Task: In the  document Sarah.pdf Write the word in the shape with center alignment 'LOL'Change Page orientation to  'Landscape' Insert emoji in the beginning of quote: Pink Heart
Action: Mouse moved to (246, 311)
Screenshot: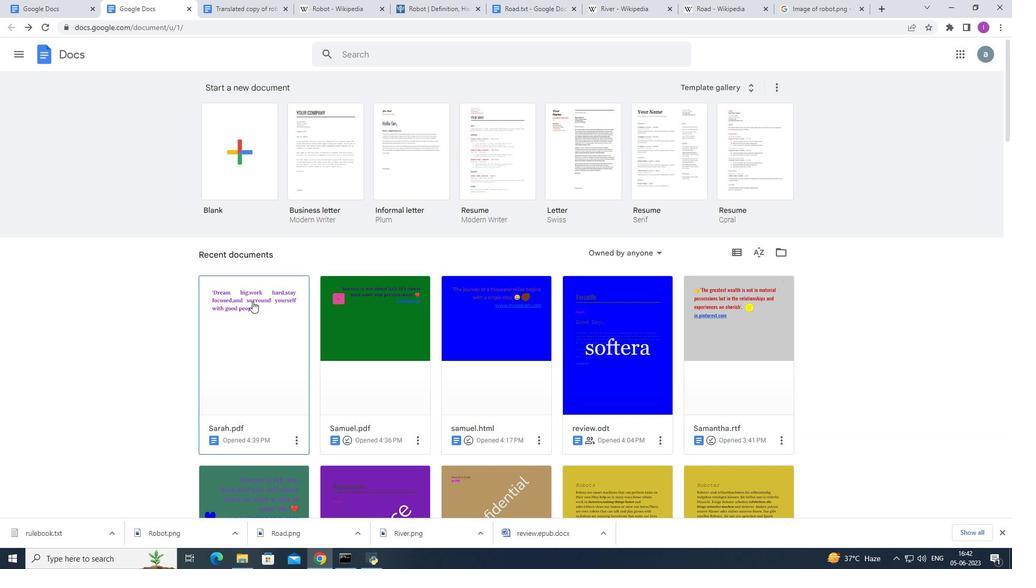 
Action: Mouse pressed left at (246, 311)
Screenshot: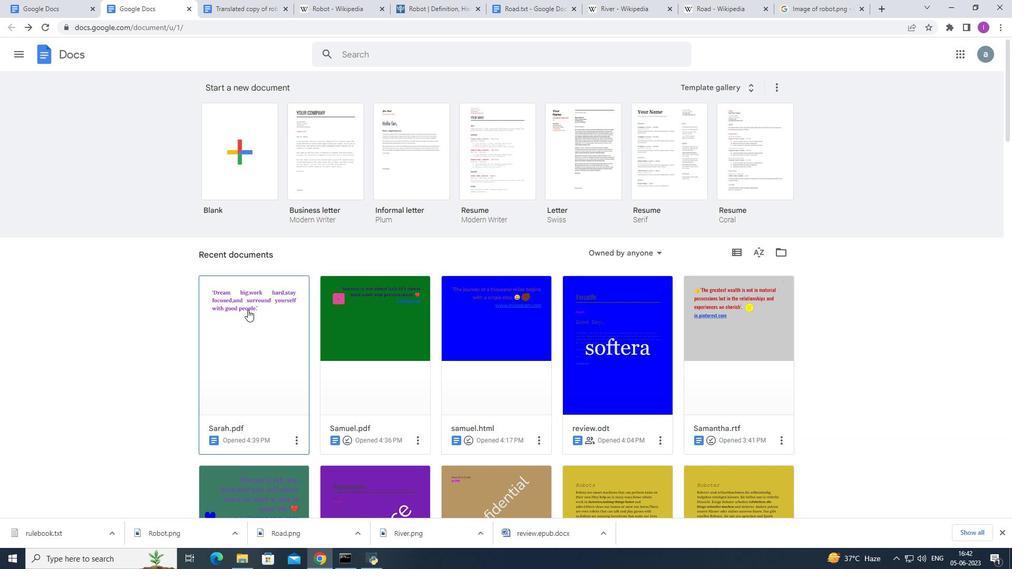 
Action: Mouse moved to (37, 62)
Screenshot: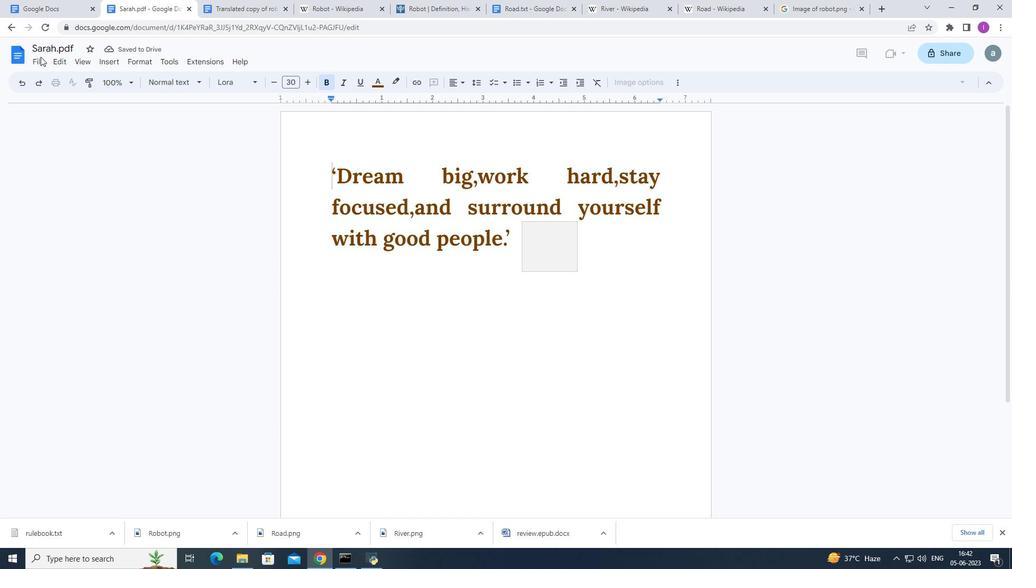 
Action: Mouse pressed left at (37, 62)
Screenshot: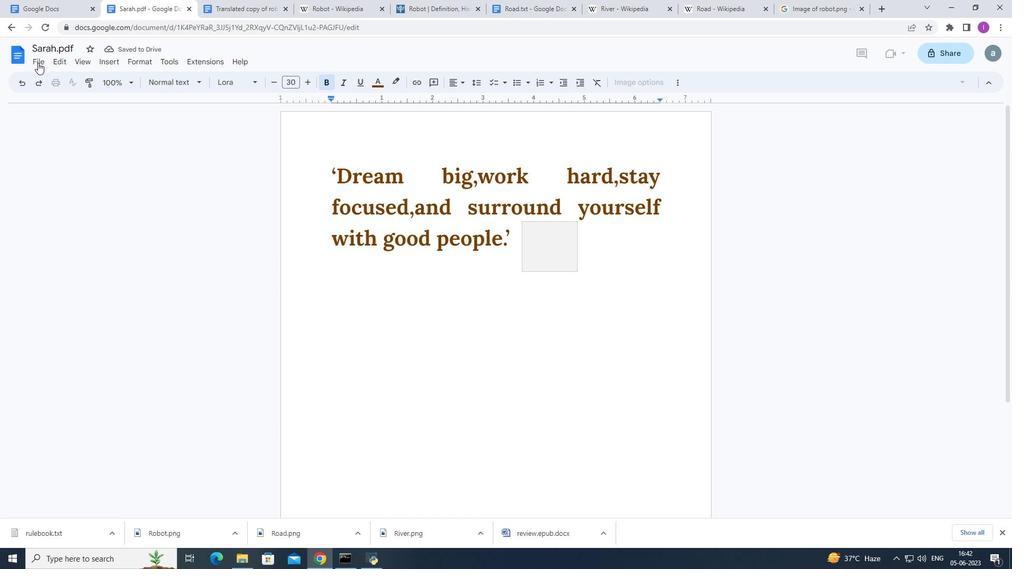 
Action: Mouse moved to (71, 353)
Screenshot: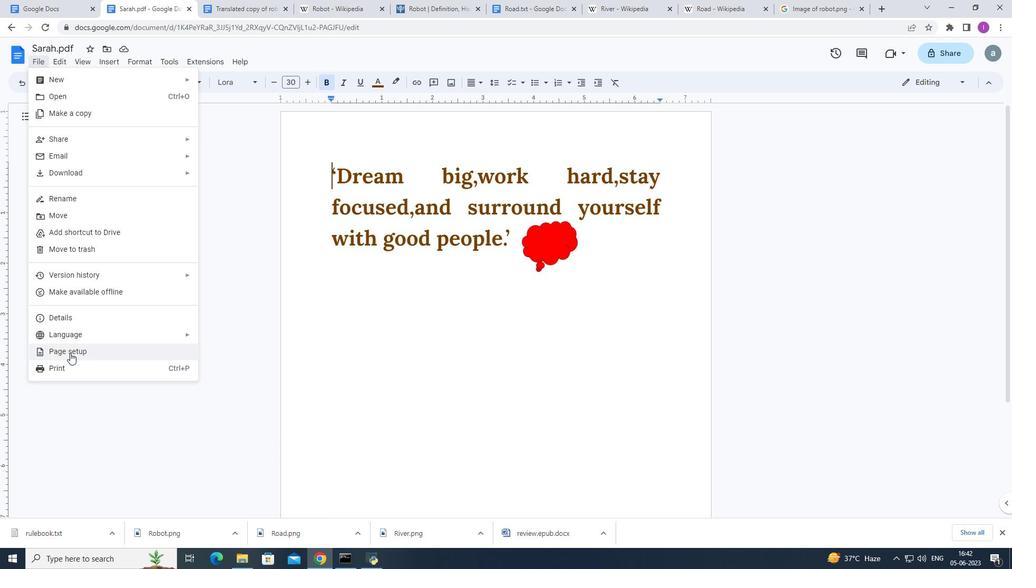 
Action: Mouse pressed left at (71, 353)
Screenshot: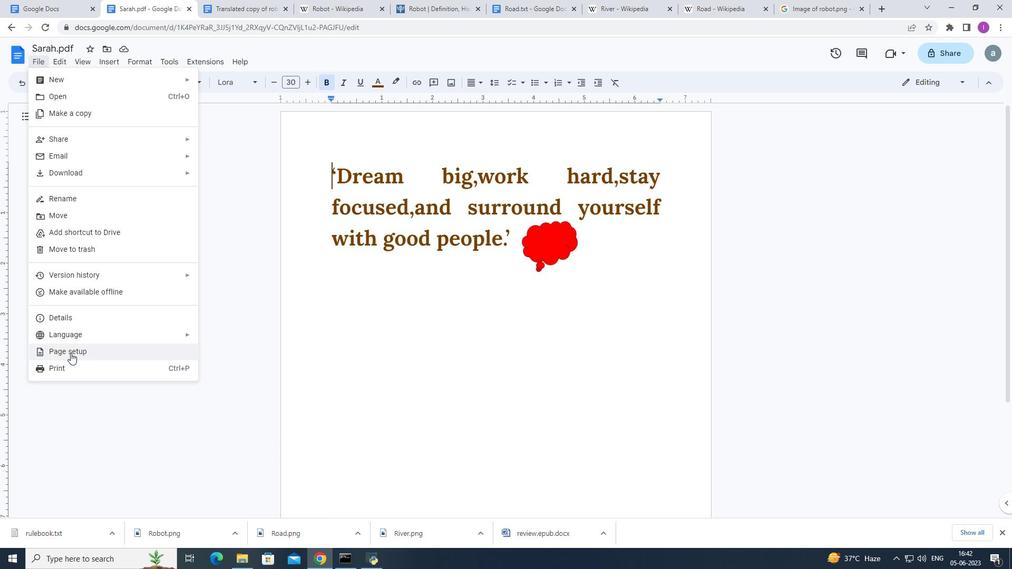 
Action: Mouse moved to (502, 259)
Screenshot: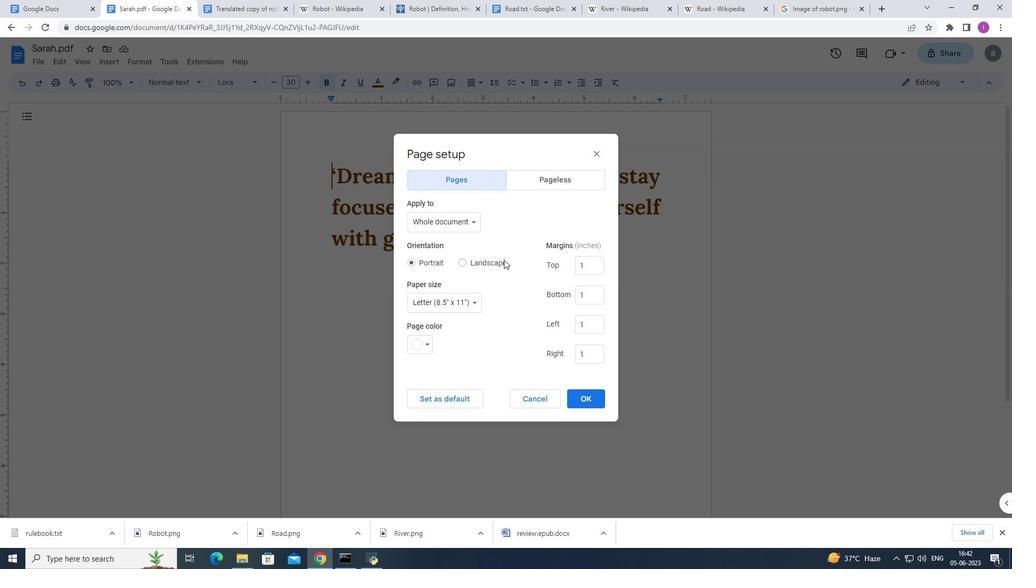 
Action: Mouse pressed left at (502, 259)
Screenshot: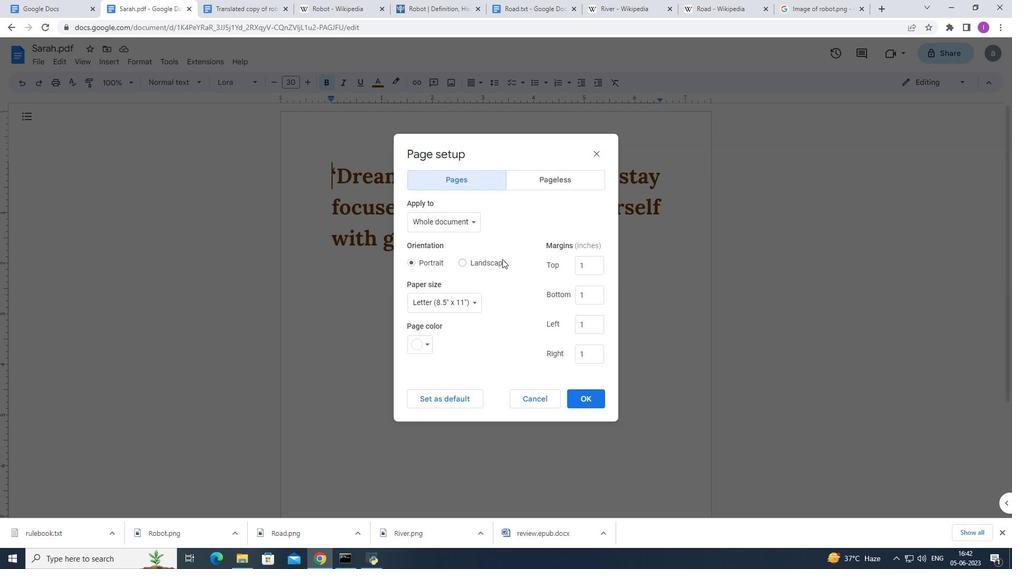 
Action: Mouse moved to (594, 400)
Screenshot: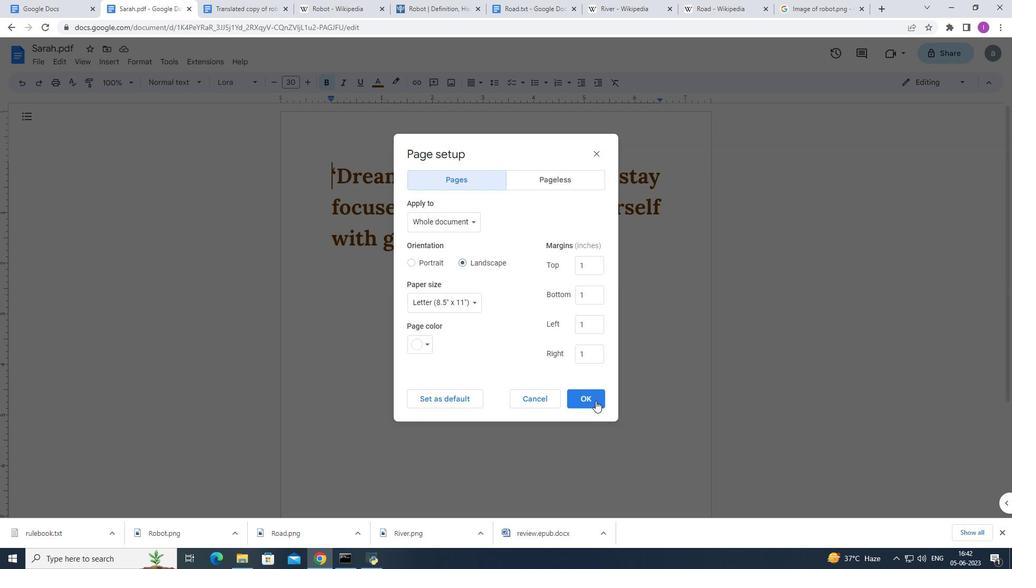 
Action: Mouse pressed left at (594, 400)
Screenshot: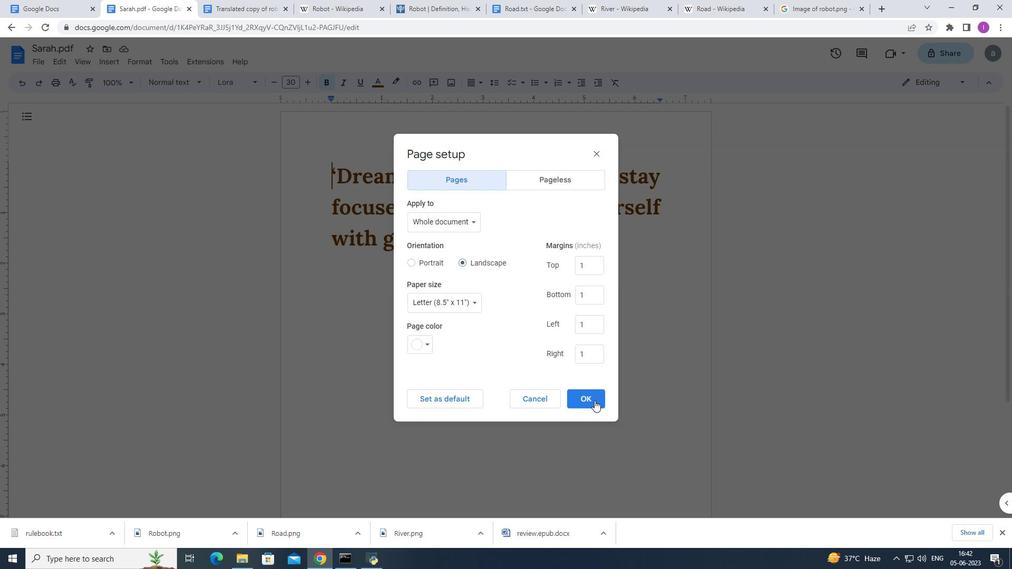 
Action: Mouse moved to (486, 246)
Screenshot: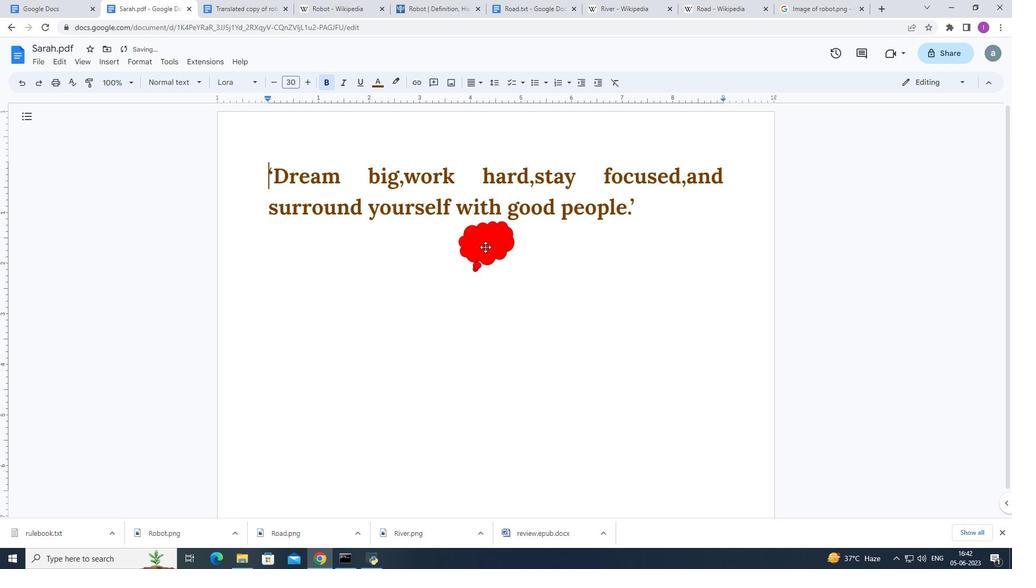 
Action: Mouse pressed left at (485, 247)
Screenshot: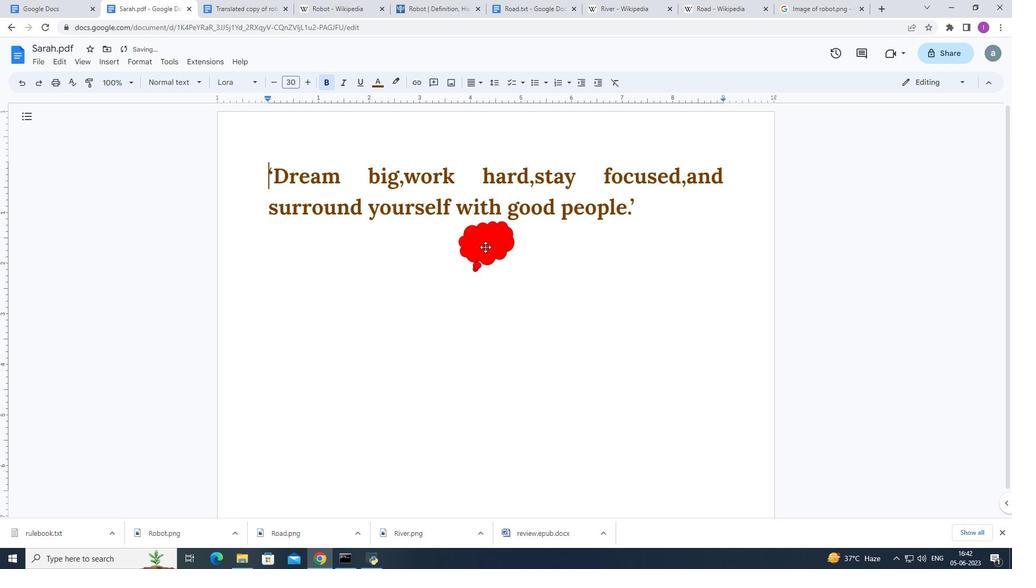 
Action: Mouse moved to (550, 259)
Screenshot: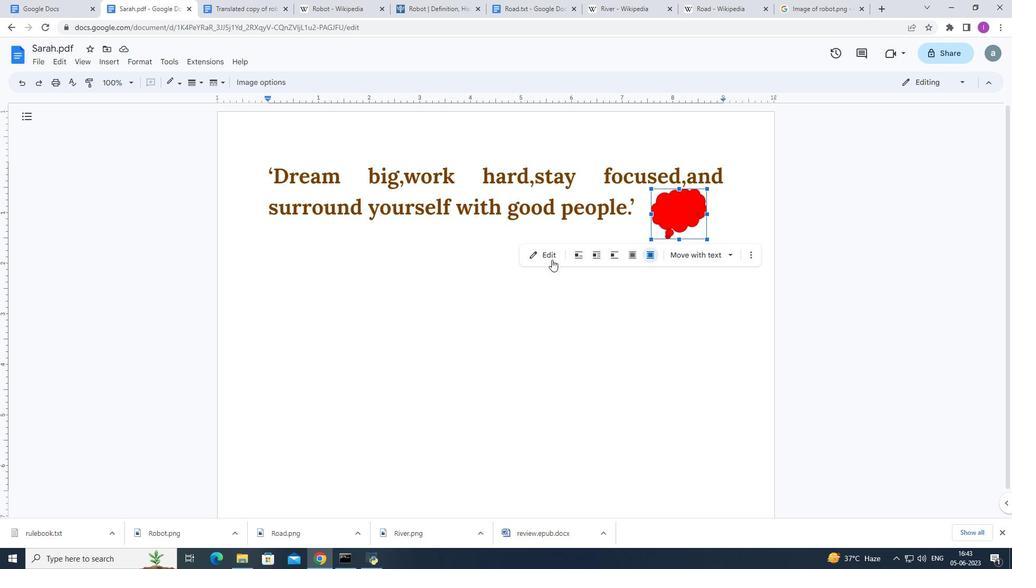 
Action: Mouse pressed left at (550, 259)
Screenshot: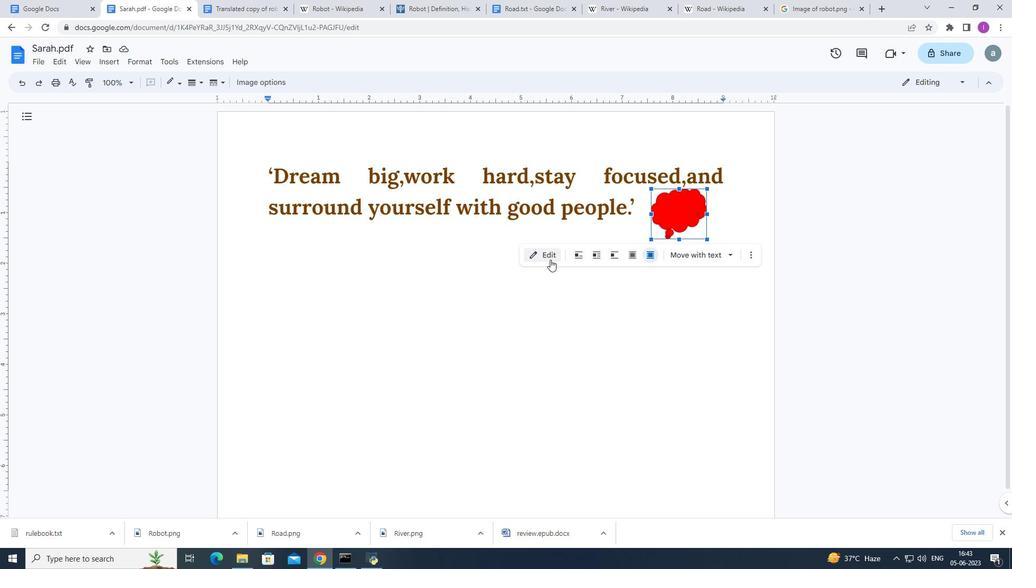 
Action: Mouse moved to (430, 99)
Screenshot: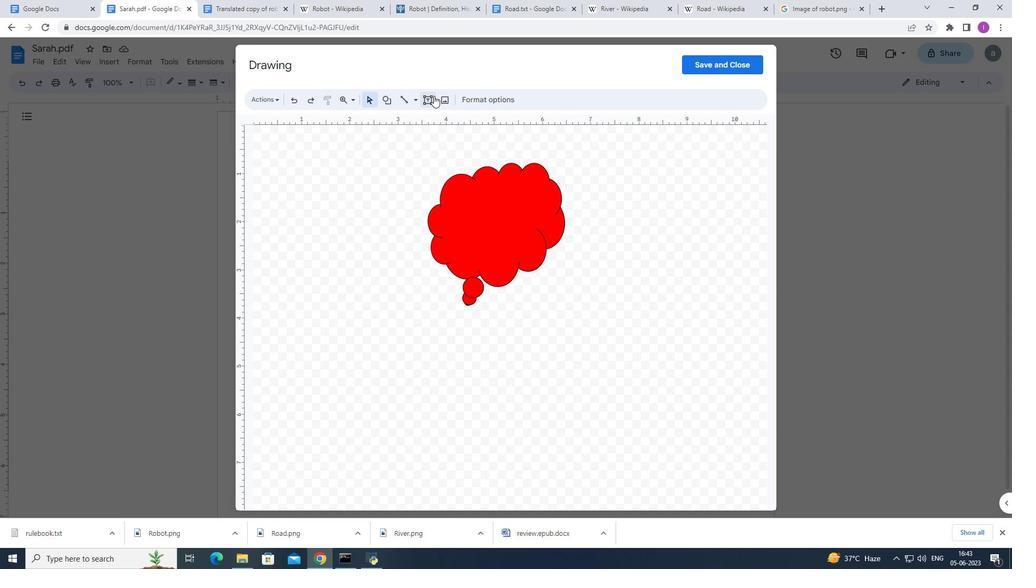 
Action: Mouse pressed left at (430, 99)
Screenshot: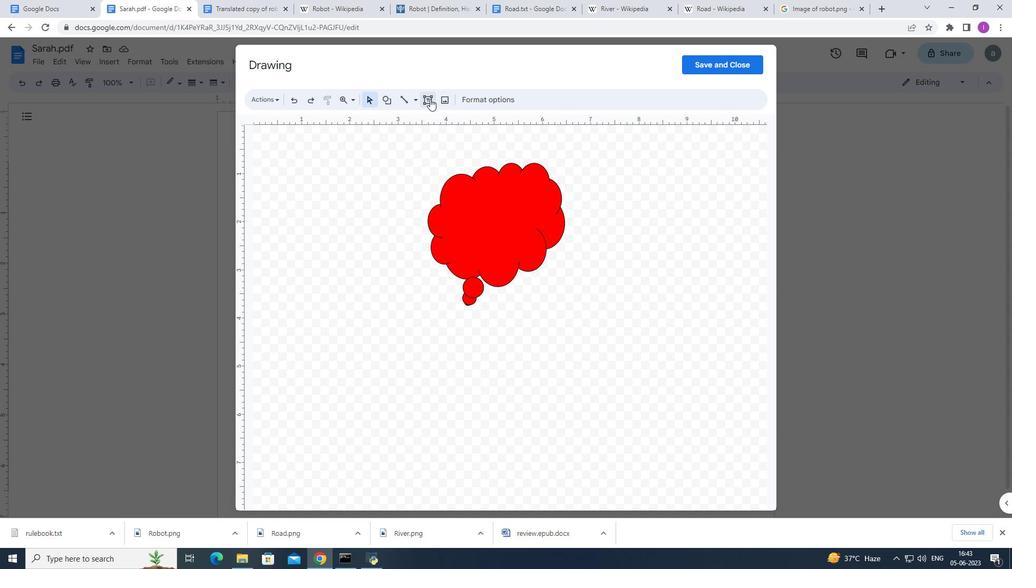 
Action: Mouse moved to (464, 221)
Screenshot: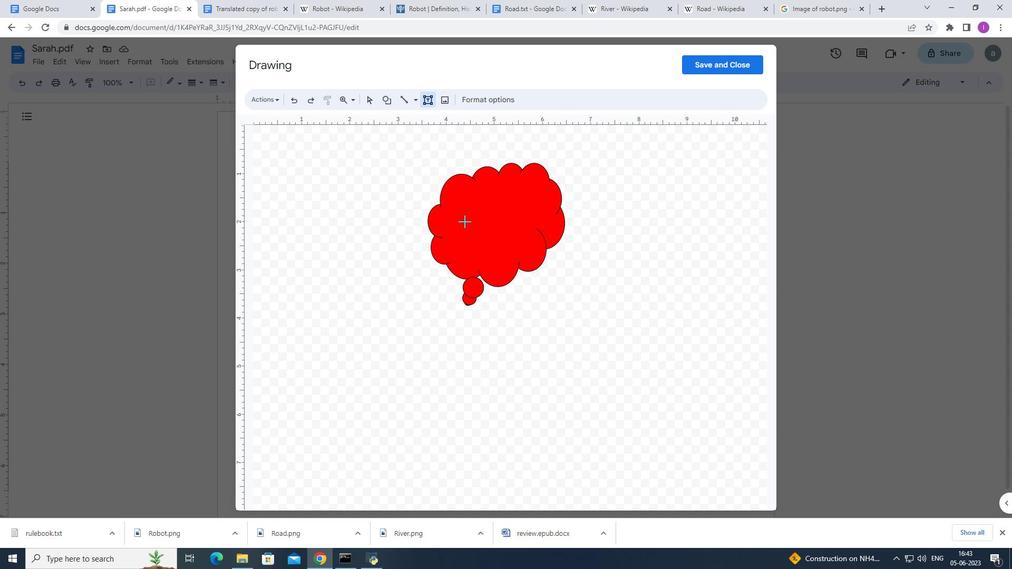 
Action: Mouse pressed left at (464, 221)
Screenshot: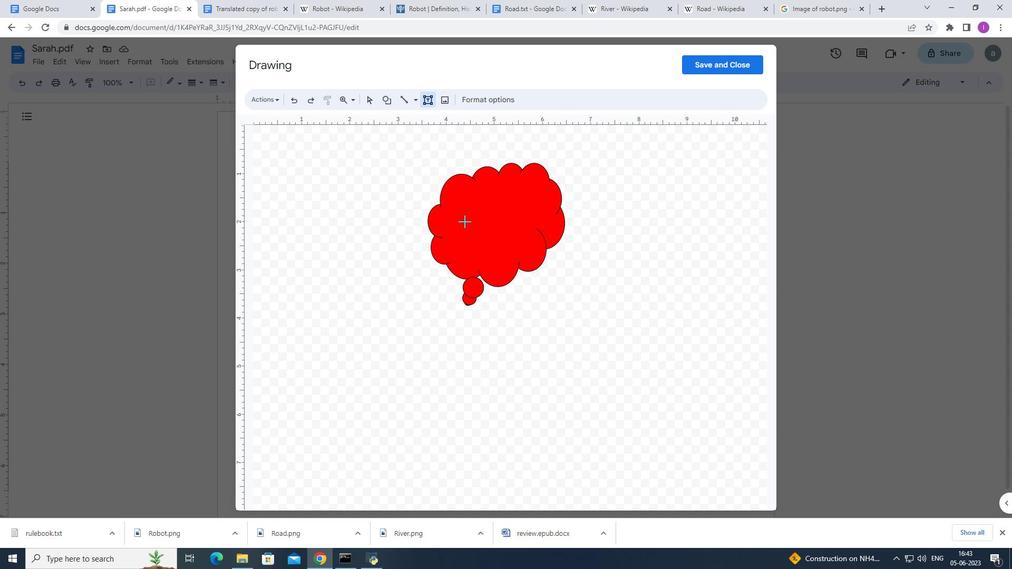 
Action: Mouse moved to (466, 221)
Screenshot: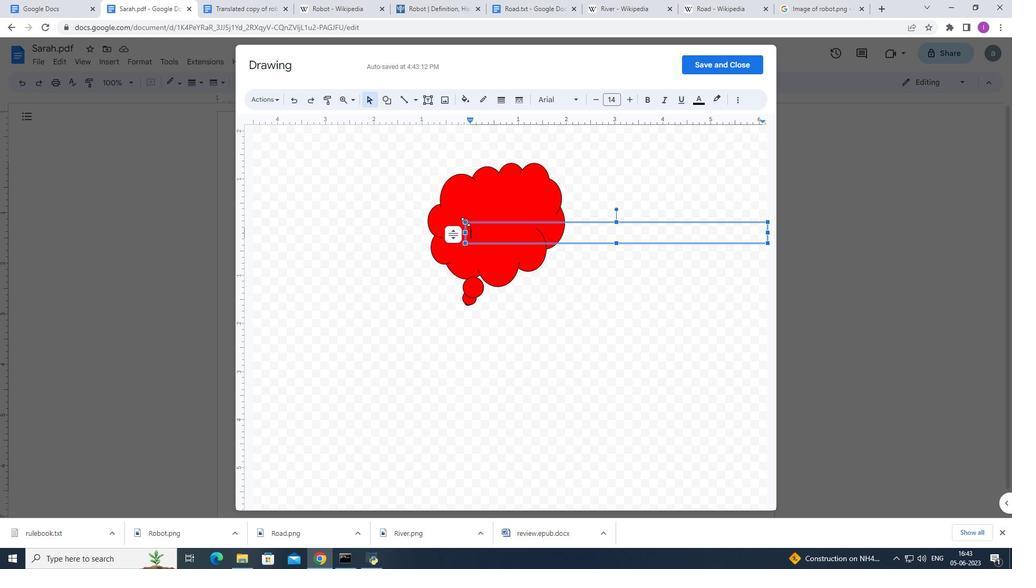 
Action: Mouse pressed left at (466, 221)
Screenshot: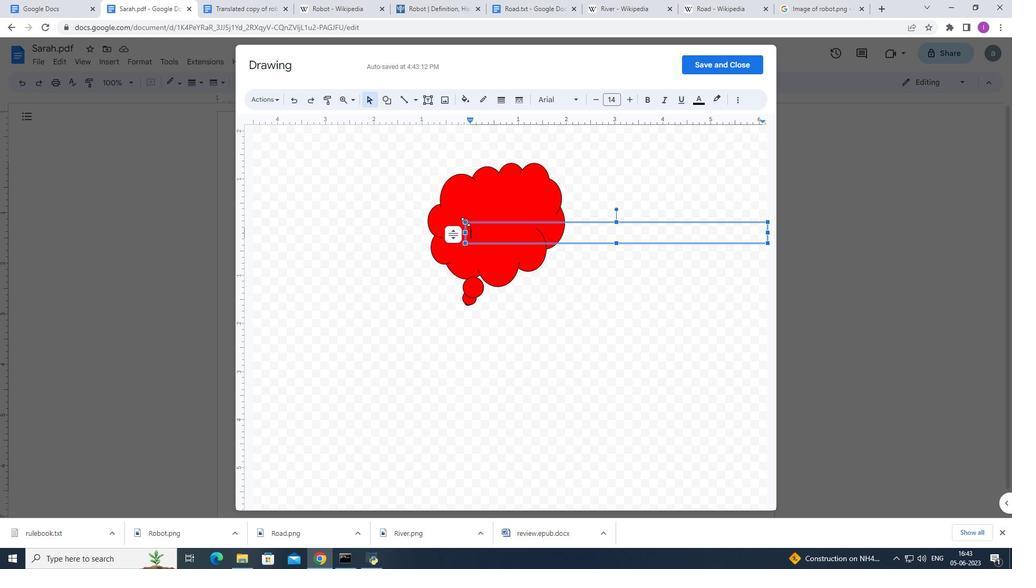 
Action: Mouse moved to (504, 235)
Screenshot: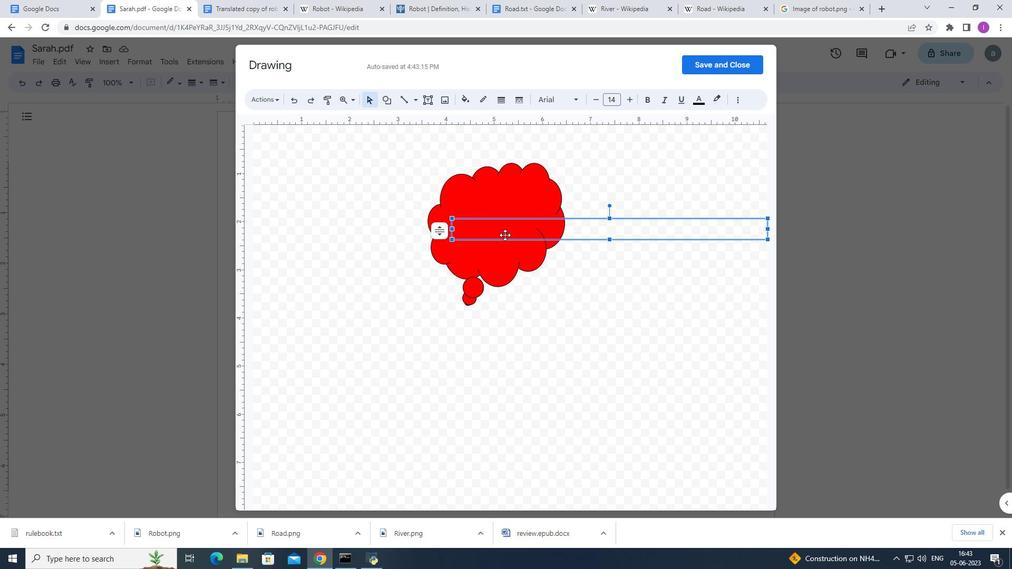 
Action: Mouse pressed left at (504, 235)
Screenshot: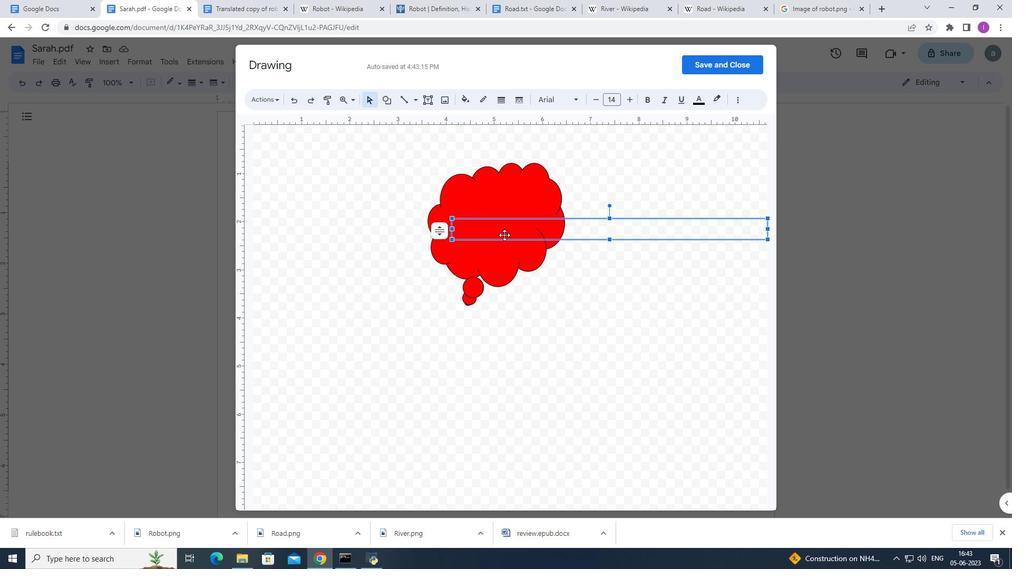 
Action: Mouse moved to (503, 236)
Screenshot: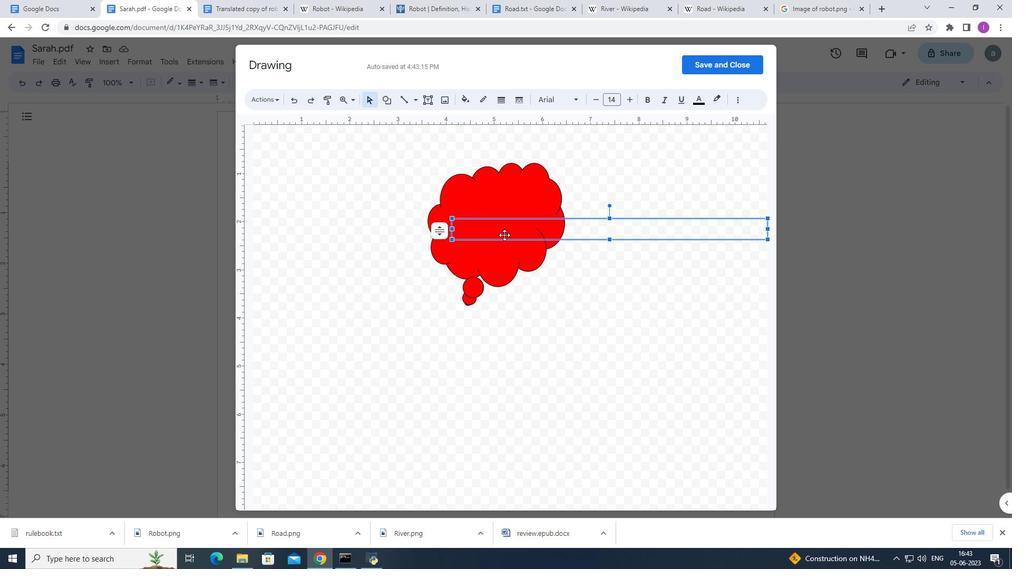 
Action: Key pressed <Key.shift>LOL
Screenshot: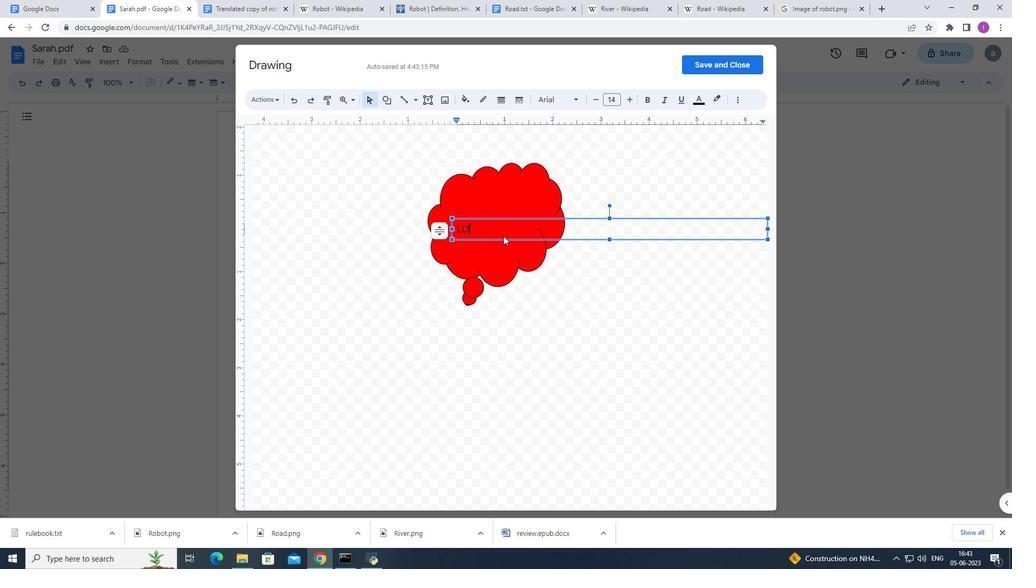 
Action: Mouse moved to (450, 219)
Screenshot: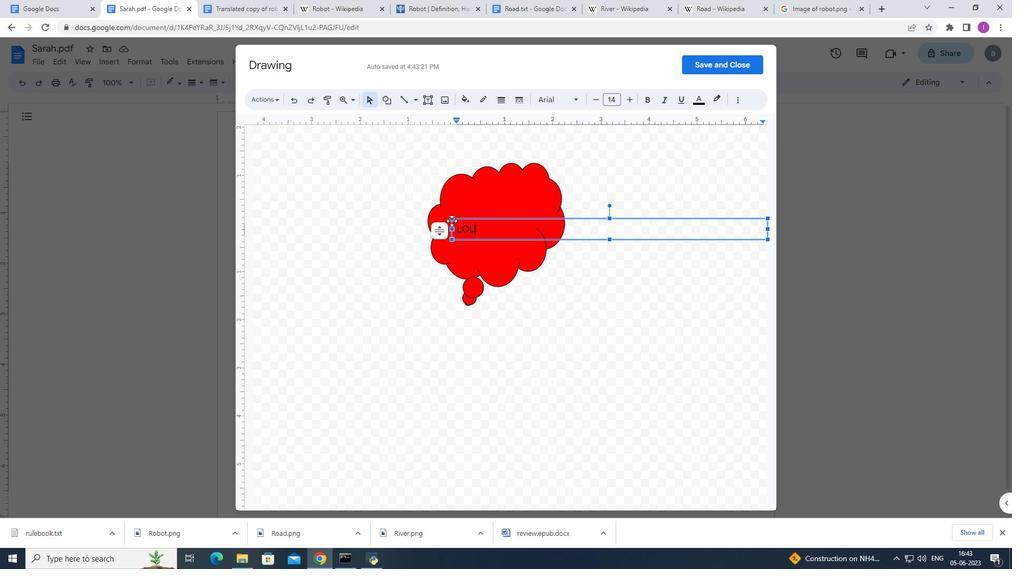 
Action: Mouse pressed left at (450, 219)
Screenshot: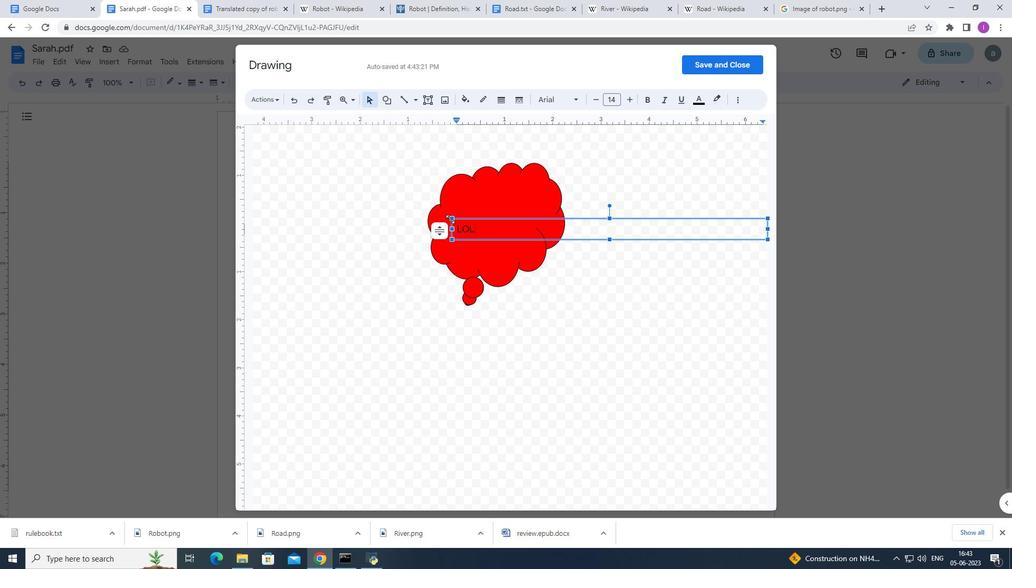 
Action: Mouse moved to (716, 59)
Screenshot: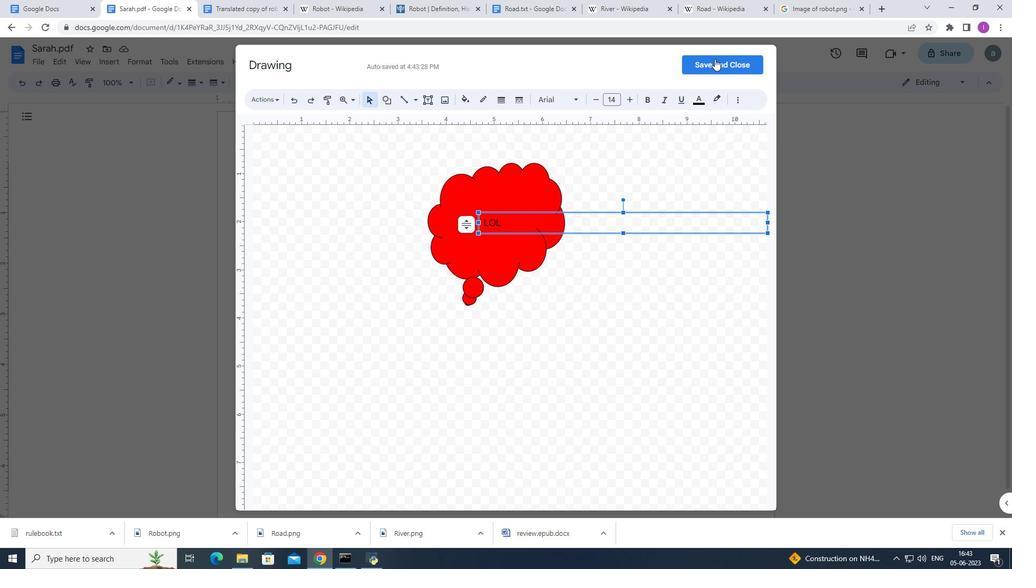 
Action: Mouse pressed left at (716, 59)
Screenshot: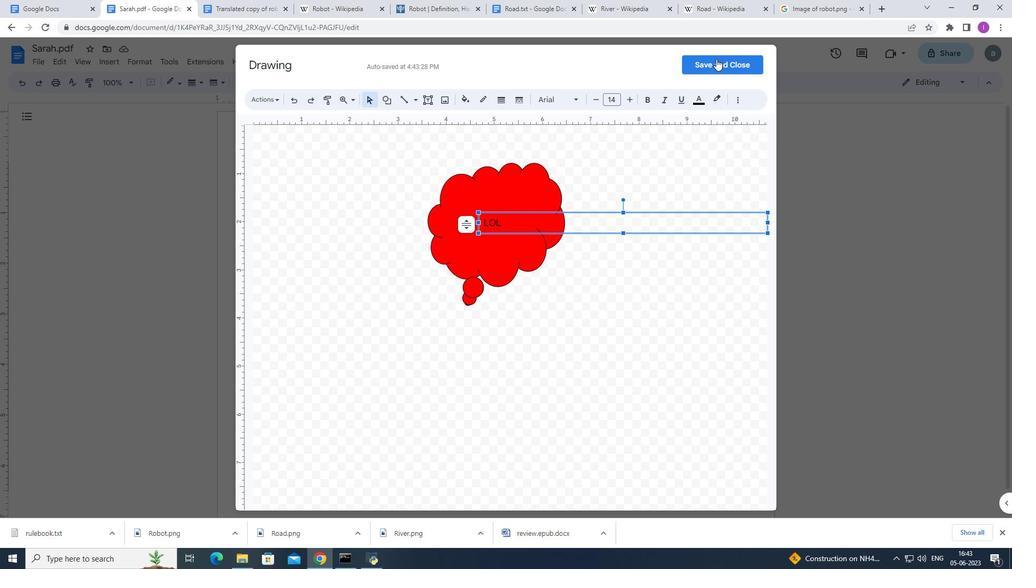 
Action: Mouse moved to (705, 210)
Screenshot: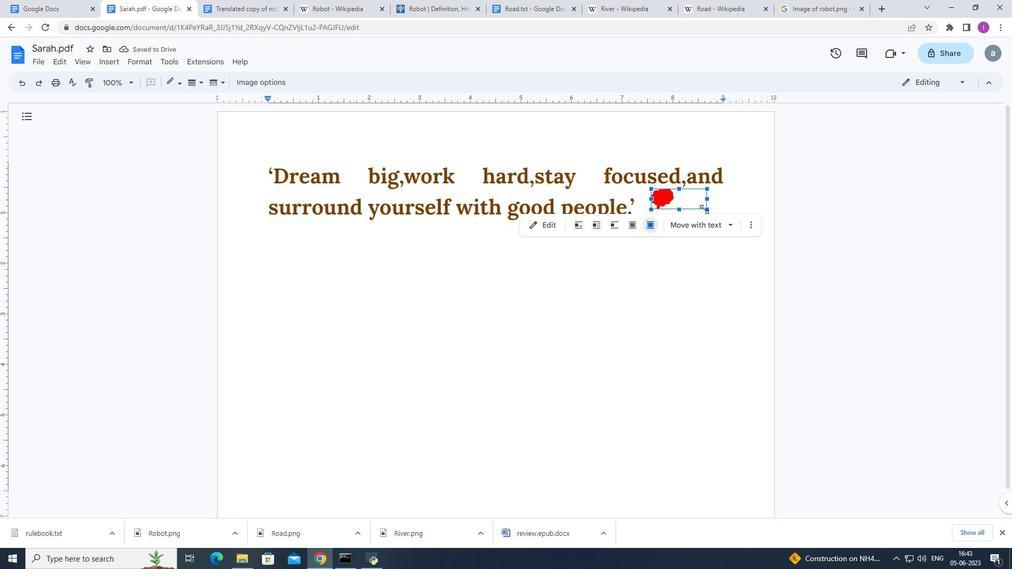 
Action: Mouse pressed left at (705, 210)
Screenshot: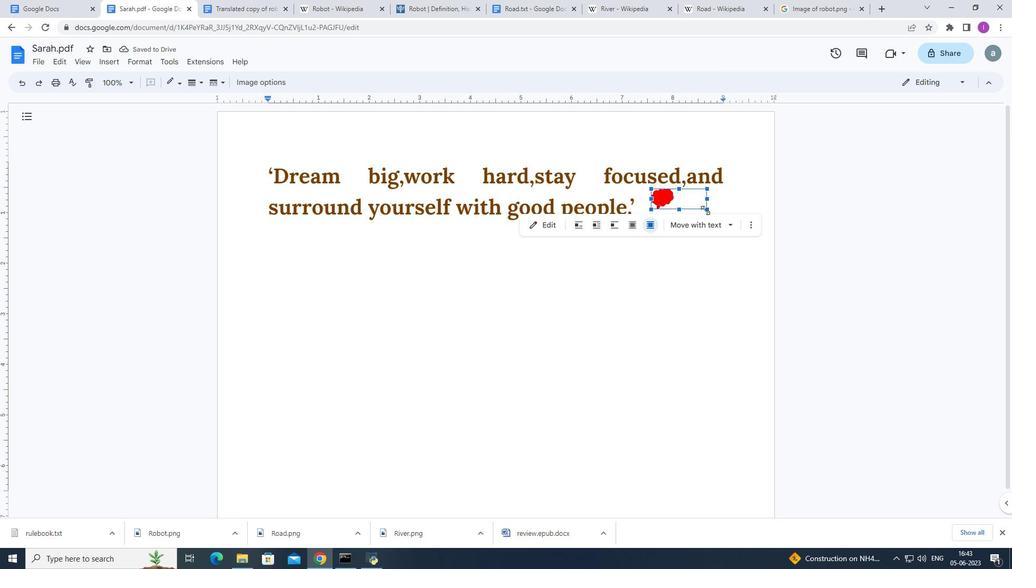 
Action: Mouse moved to (259, 182)
Screenshot: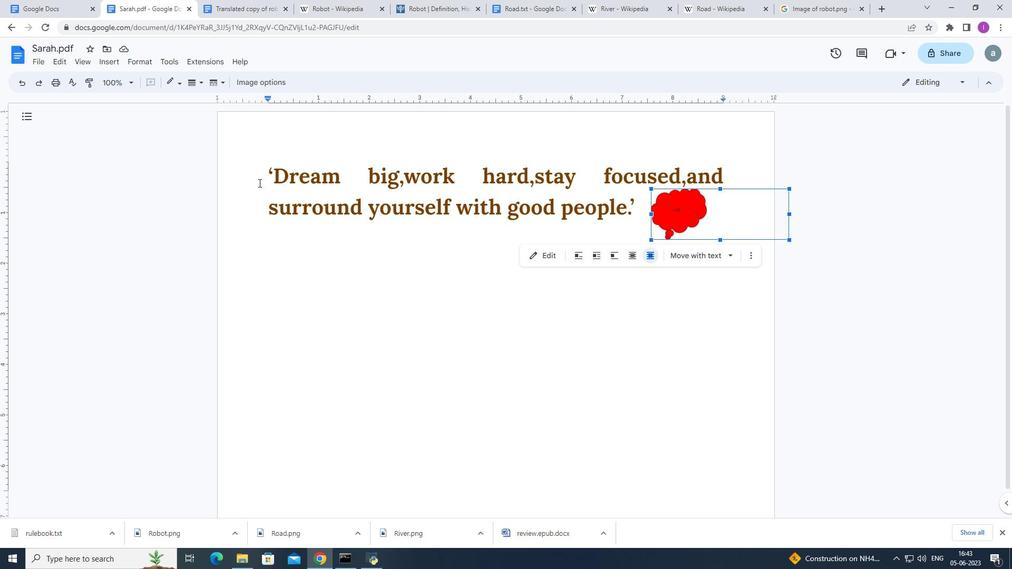 
Action: Mouse pressed left at (259, 182)
Screenshot: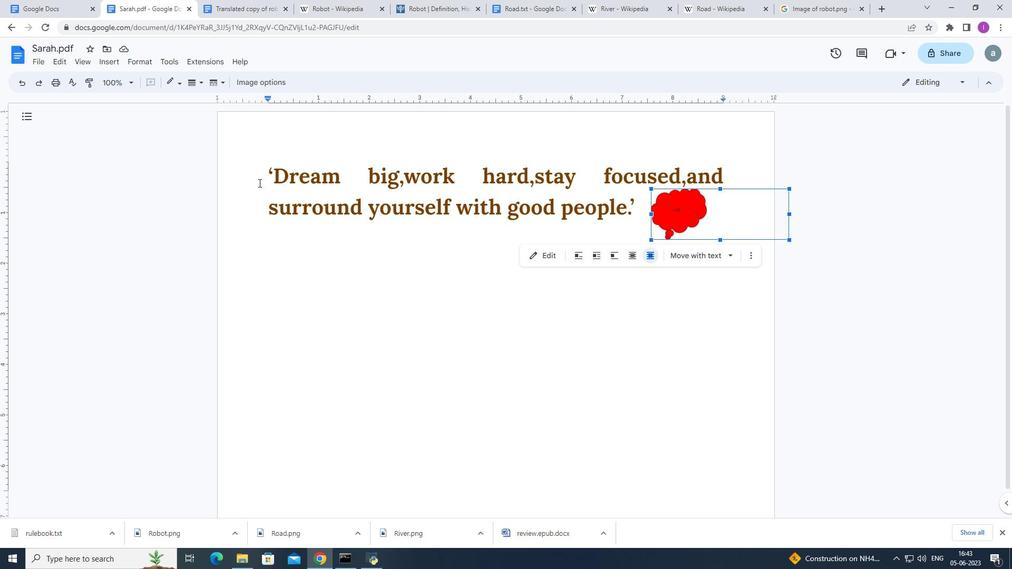 
Action: Mouse moved to (114, 64)
Screenshot: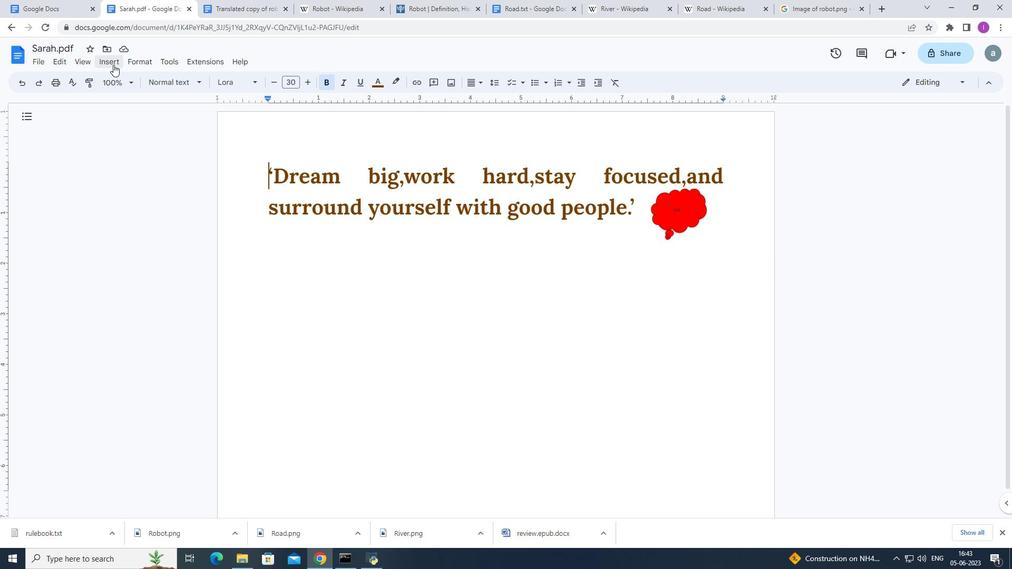 
Action: Mouse pressed left at (113, 64)
Screenshot: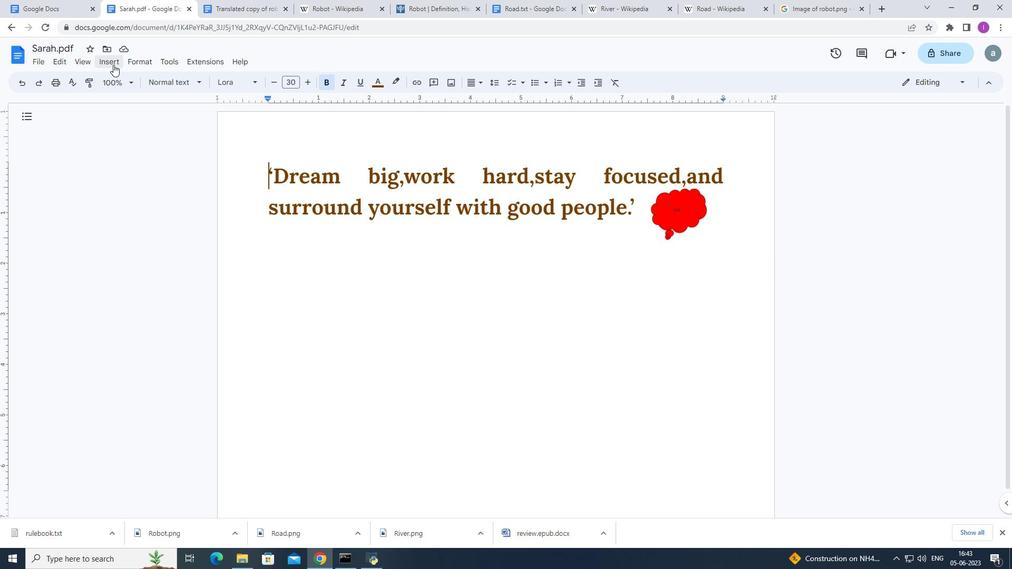 
Action: Mouse moved to (160, 167)
Screenshot: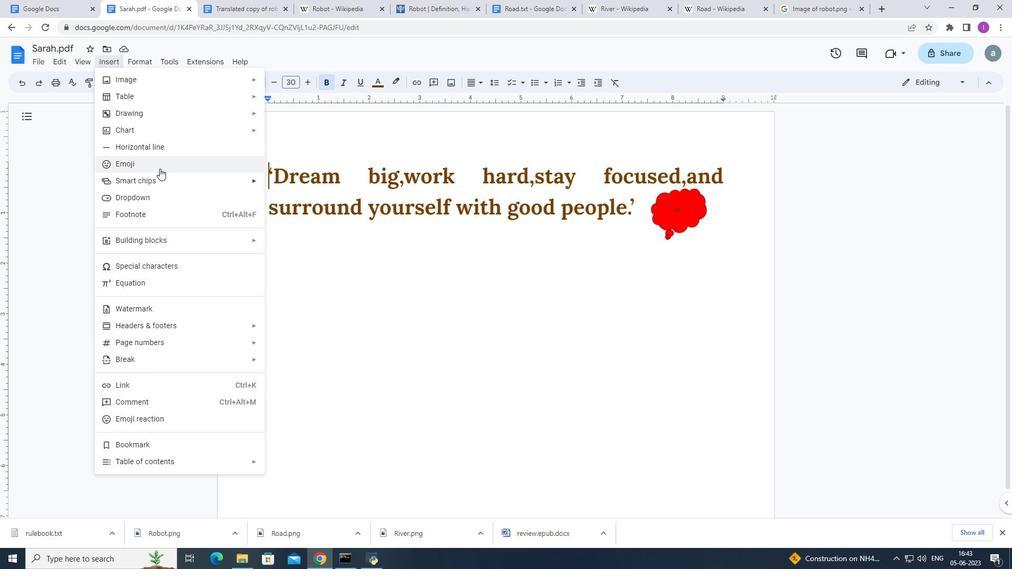 
Action: Mouse pressed left at (160, 167)
Screenshot: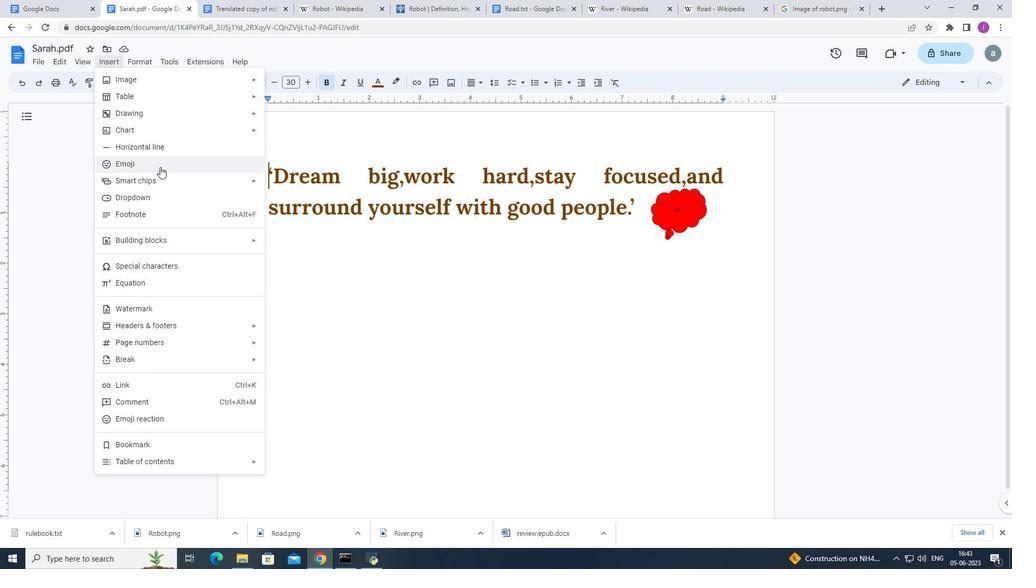 
Action: Mouse moved to (353, 324)
Screenshot: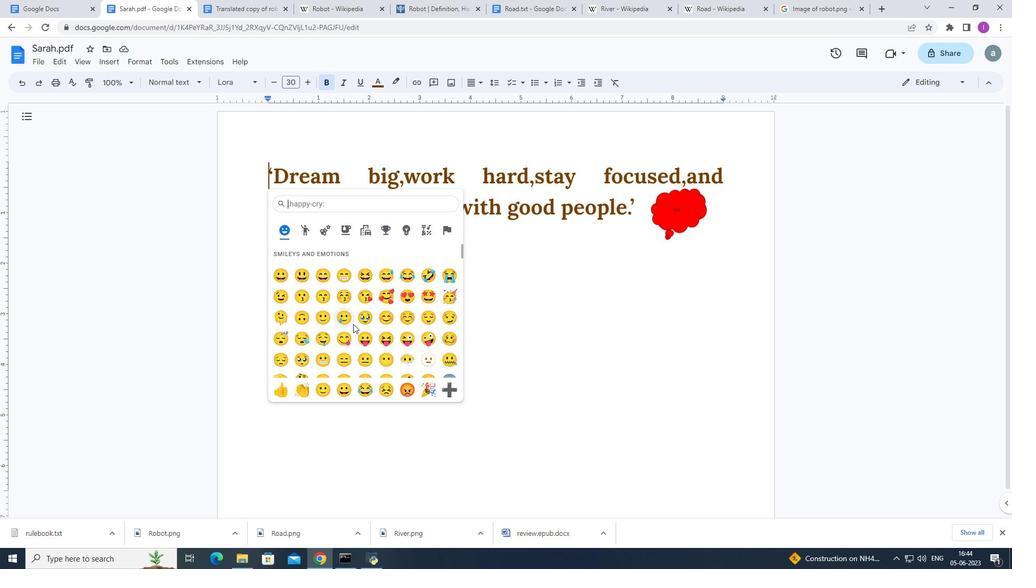 
Action: Mouse scrolled (353, 324) with delta (0, 0)
Screenshot: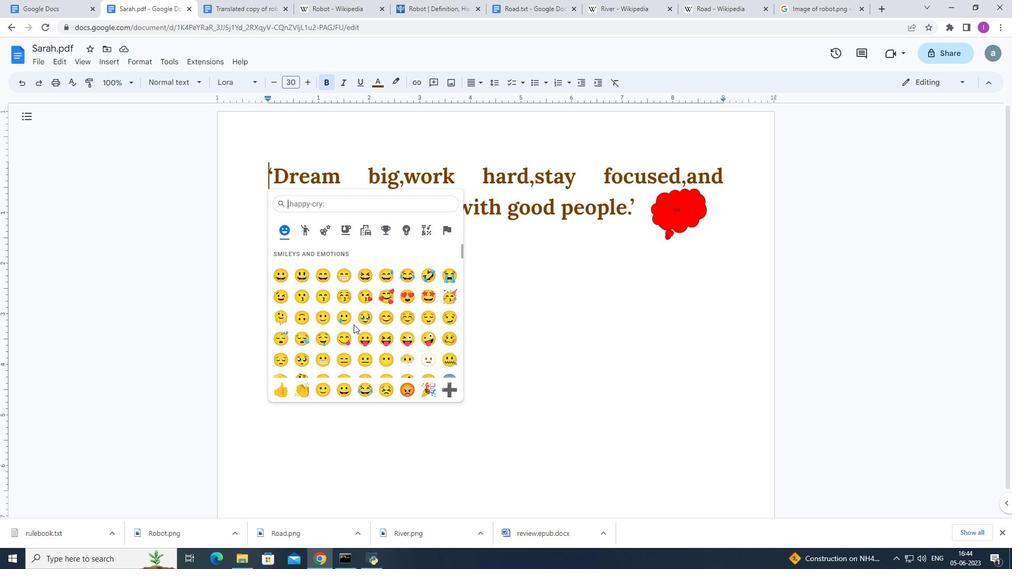 
Action: Mouse scrolled (353, 324) with delta (0, 0)
Screenshot: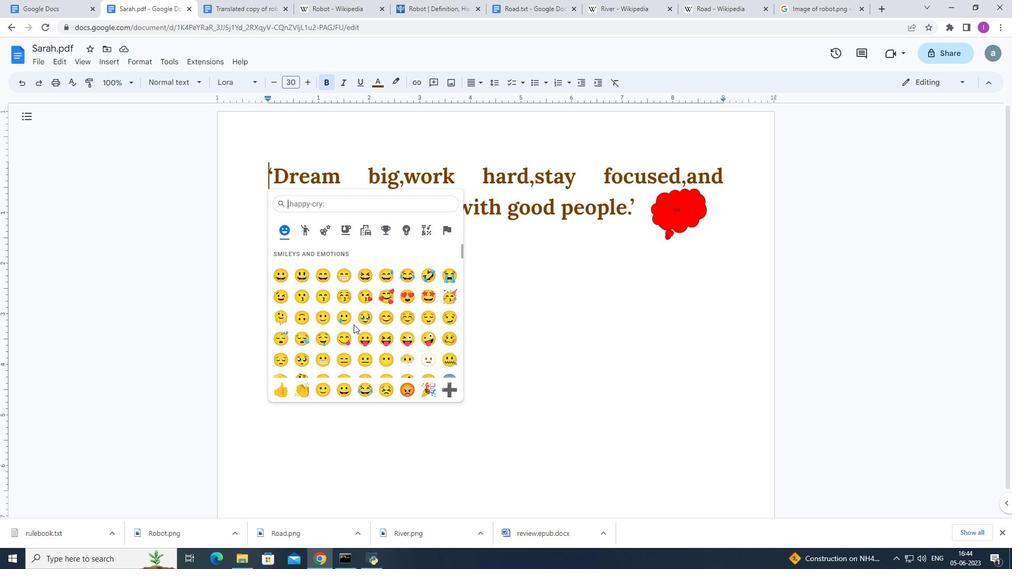 
Action: Mouse moved to (354, 325)
Screenshot: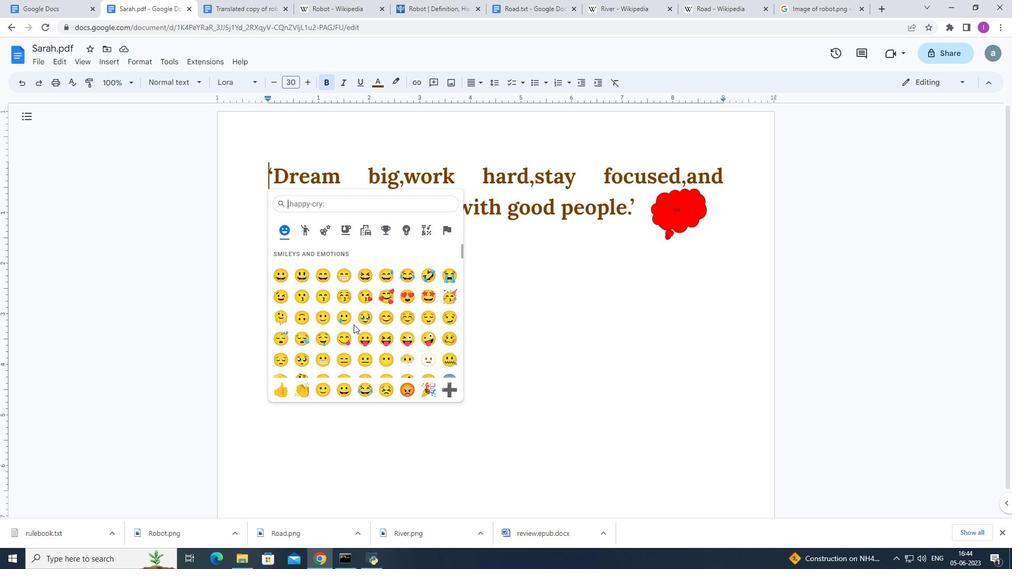
Action: Mouse scrolled (354, 324) with delta (0, 0)
Screenshot: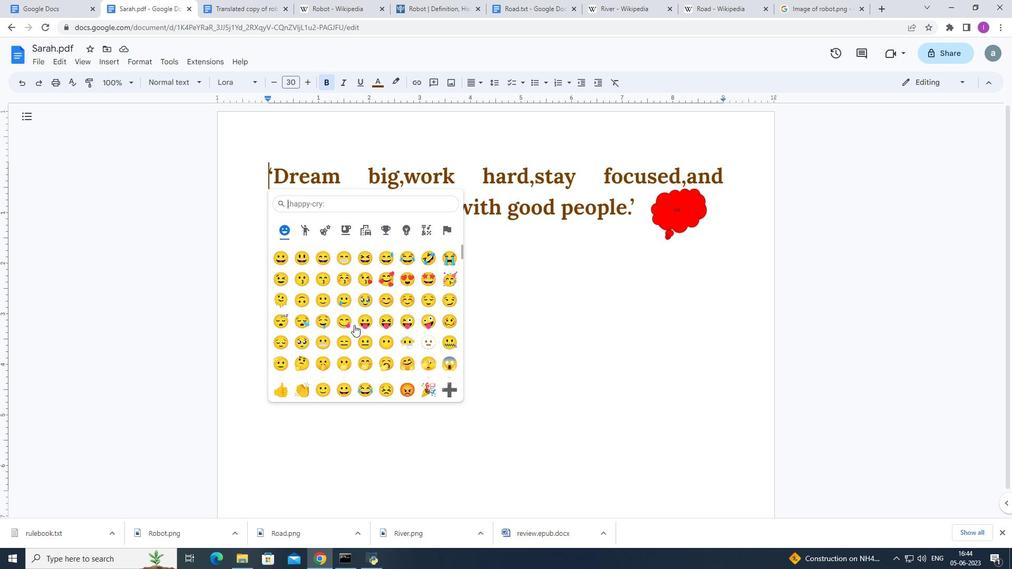 
Action: Mouse scrolled (354, 324) with delta (0, 0)
Screenshot: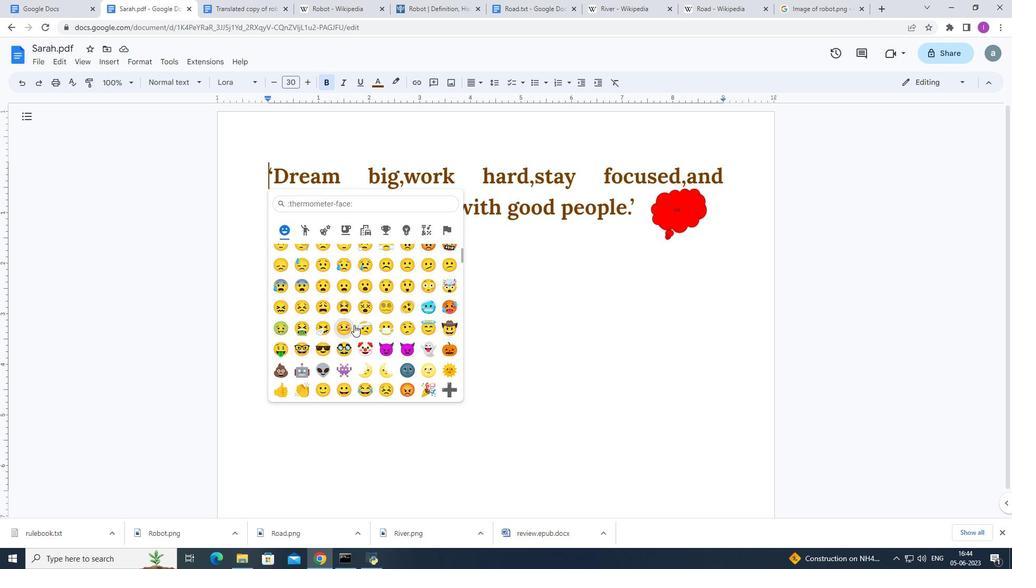 
Action: Mouse moved to (354, 325)
Screenshot: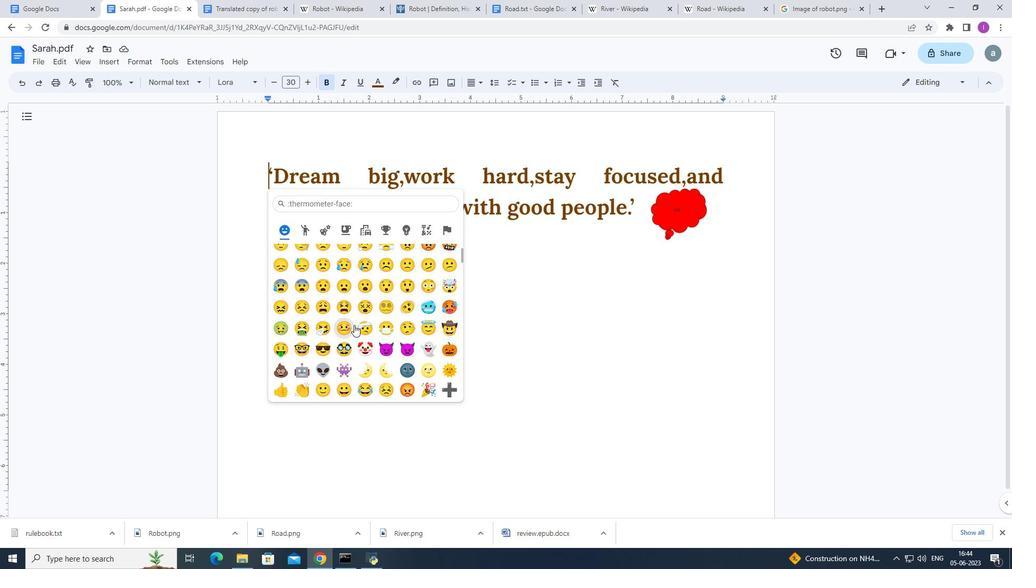 
Action: Mouse scrolled (354, 325) with delta (0, 0)
Screenshot: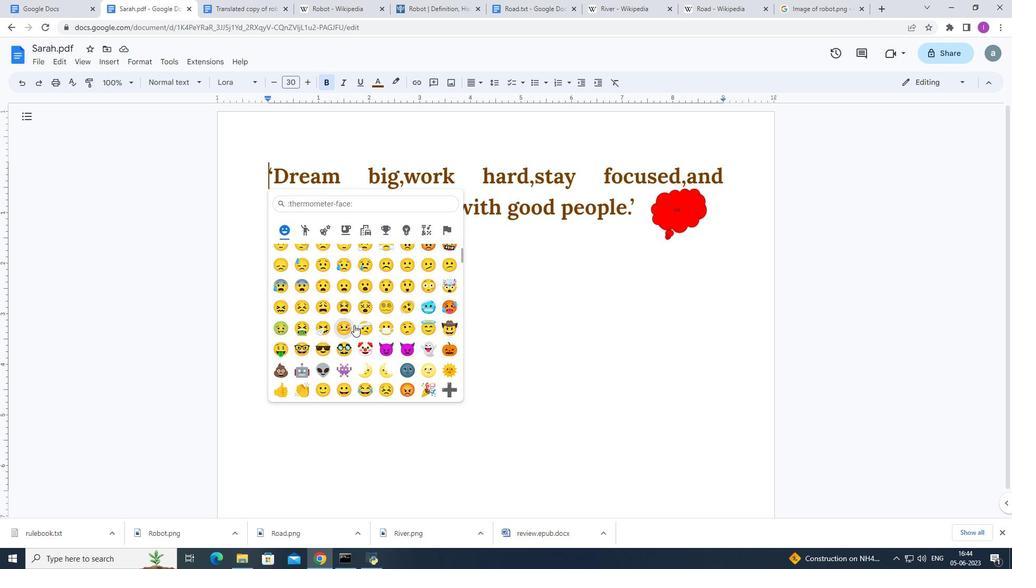 
Action: Mouse scrolled (354, 325) with delta (0, 0)
Screenshot: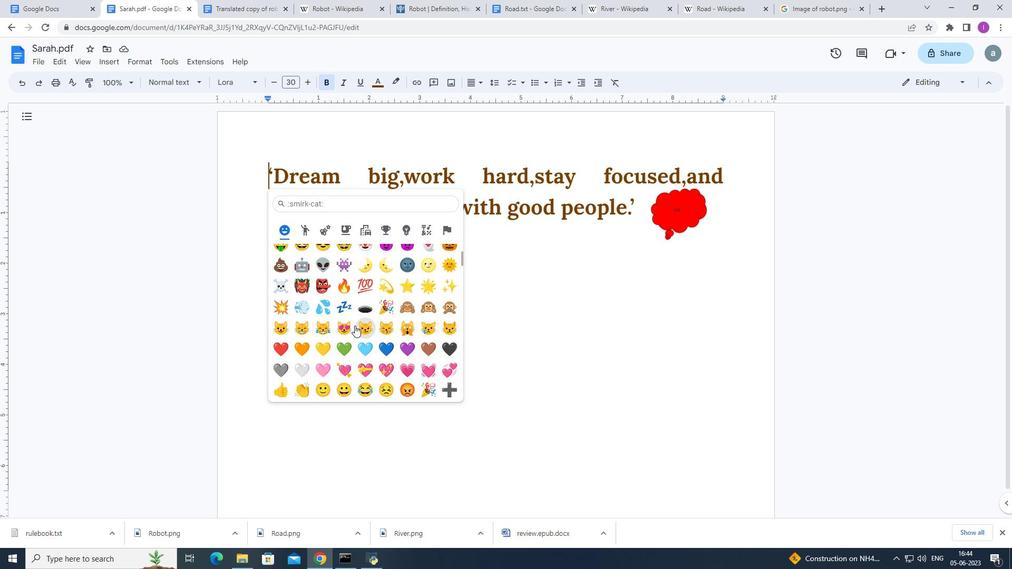 
Action: Mouse scrolled (354, 325) with delta (0, 0)
Screenshot: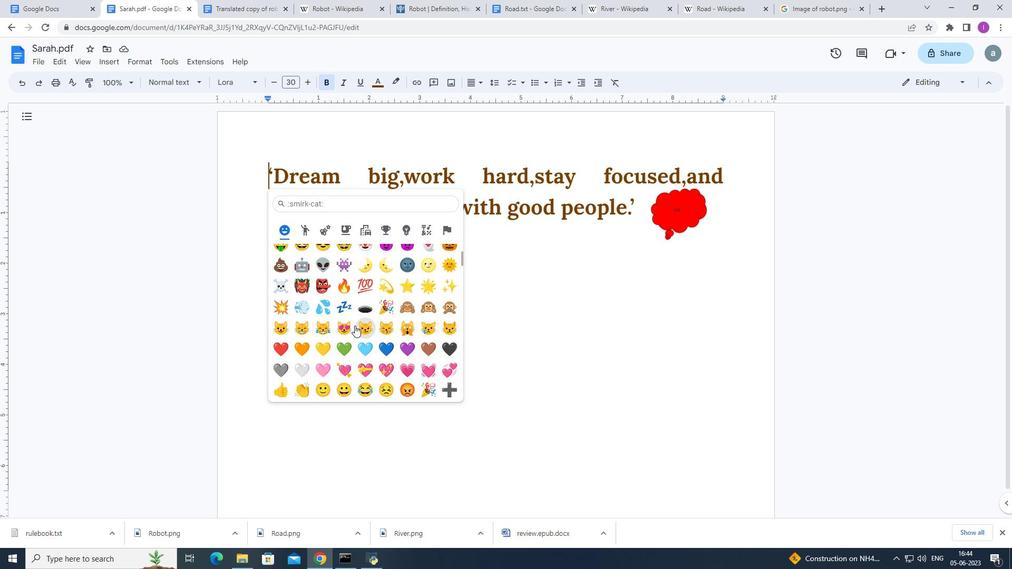 
Action: Mouse moved to (325, 264)
Screenshot: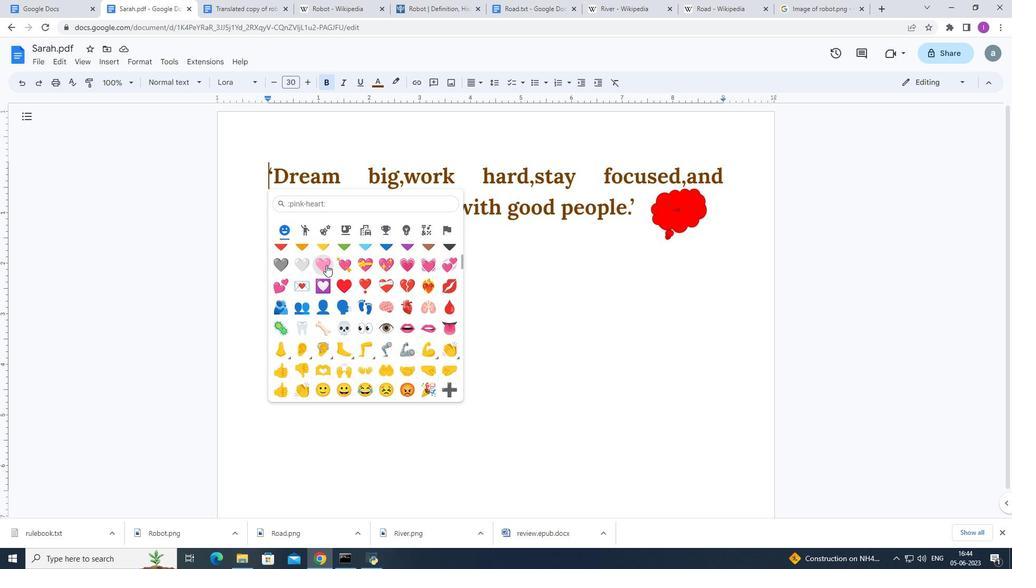 
Action: Mouse pressed left at (325, 264)
Screenshot: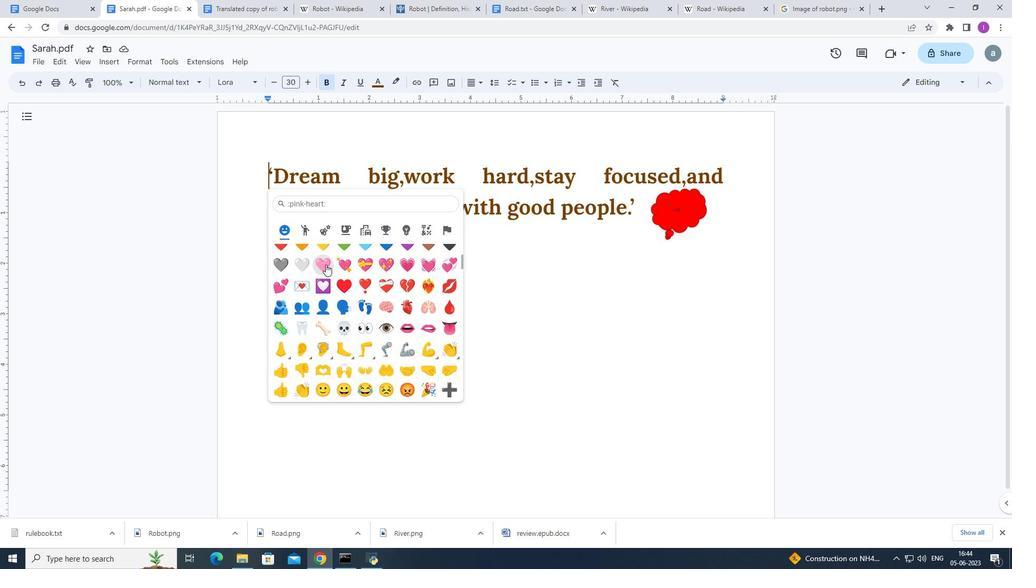 
Action: Mouse moved to (204, 233)
Screenshot: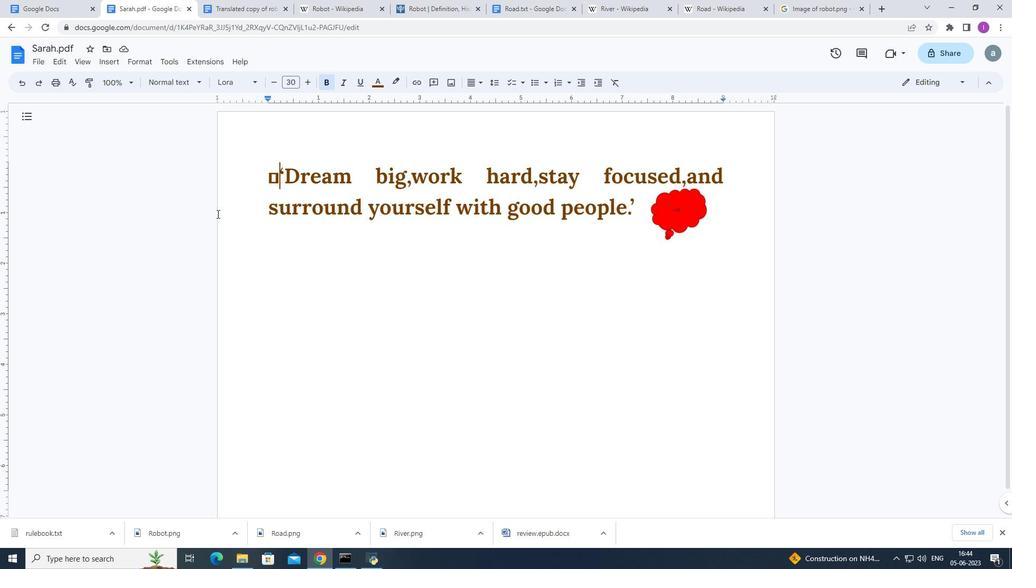 
Action: Mouse pressed left at (204, 233)
Screenshot: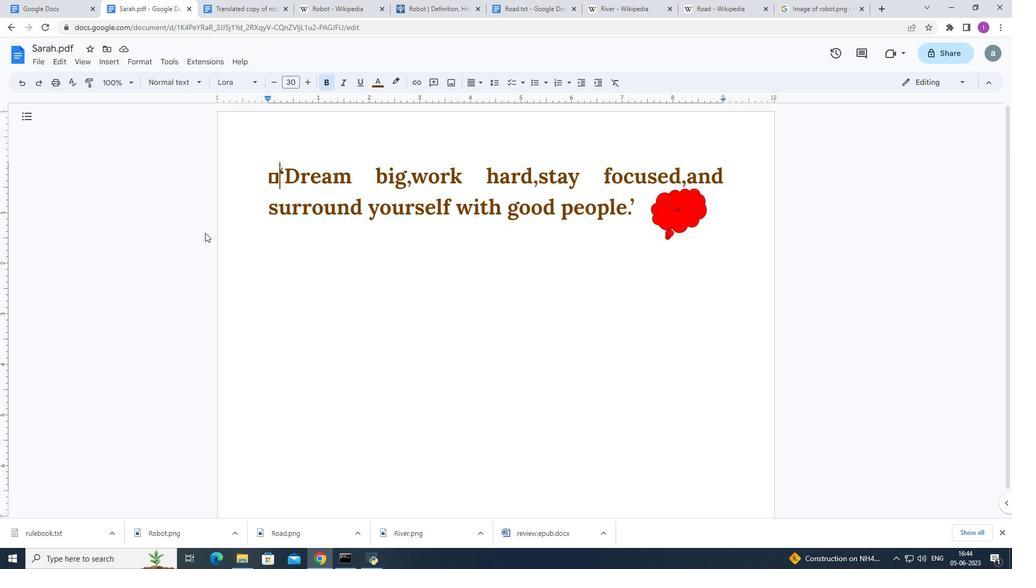
Action: Mouse moved to (210, 232)
Screenshot: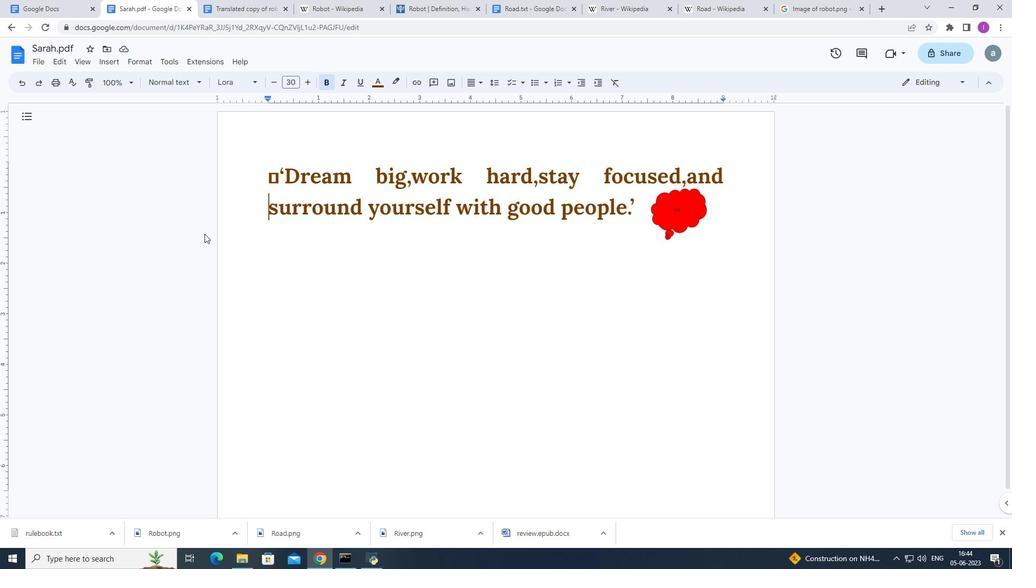 
